 Task: Use the formula "EQ" in spreadsheet "Project protfolio".
Action: Mouse moved to (145, 86)
Screenshot: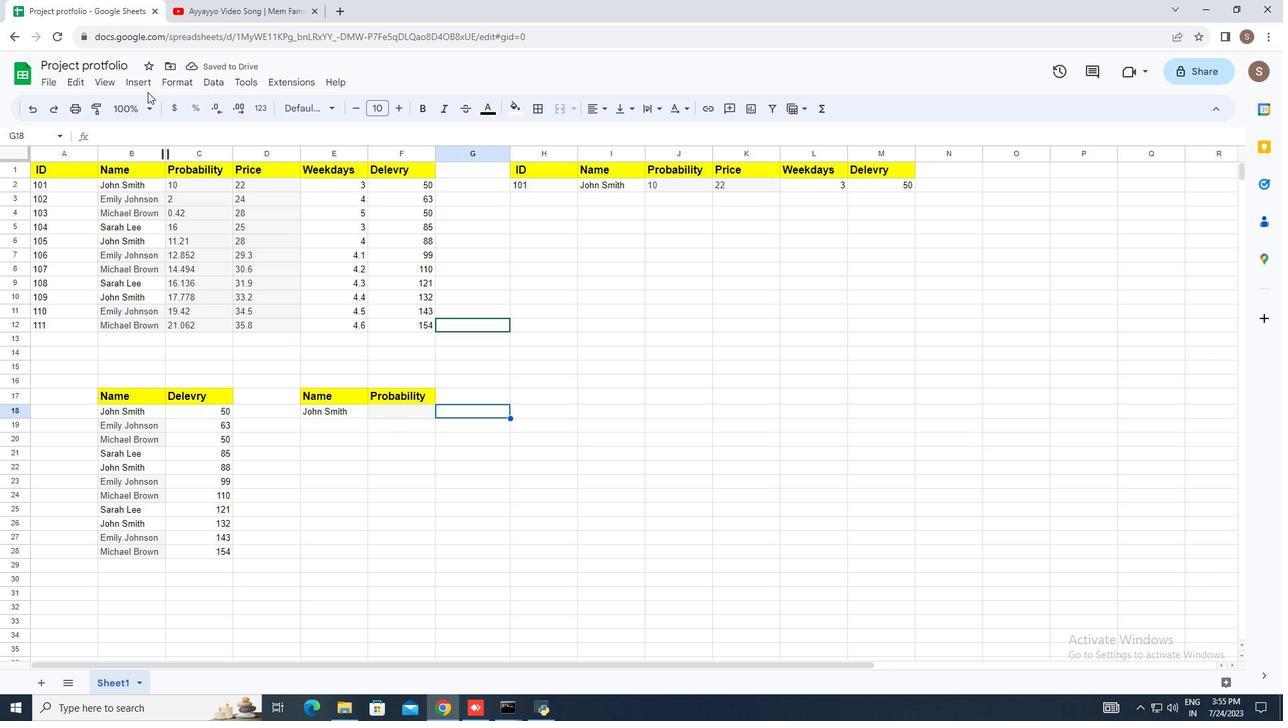 
Action: Mouse pressed left at (145, 86)
Screenshot: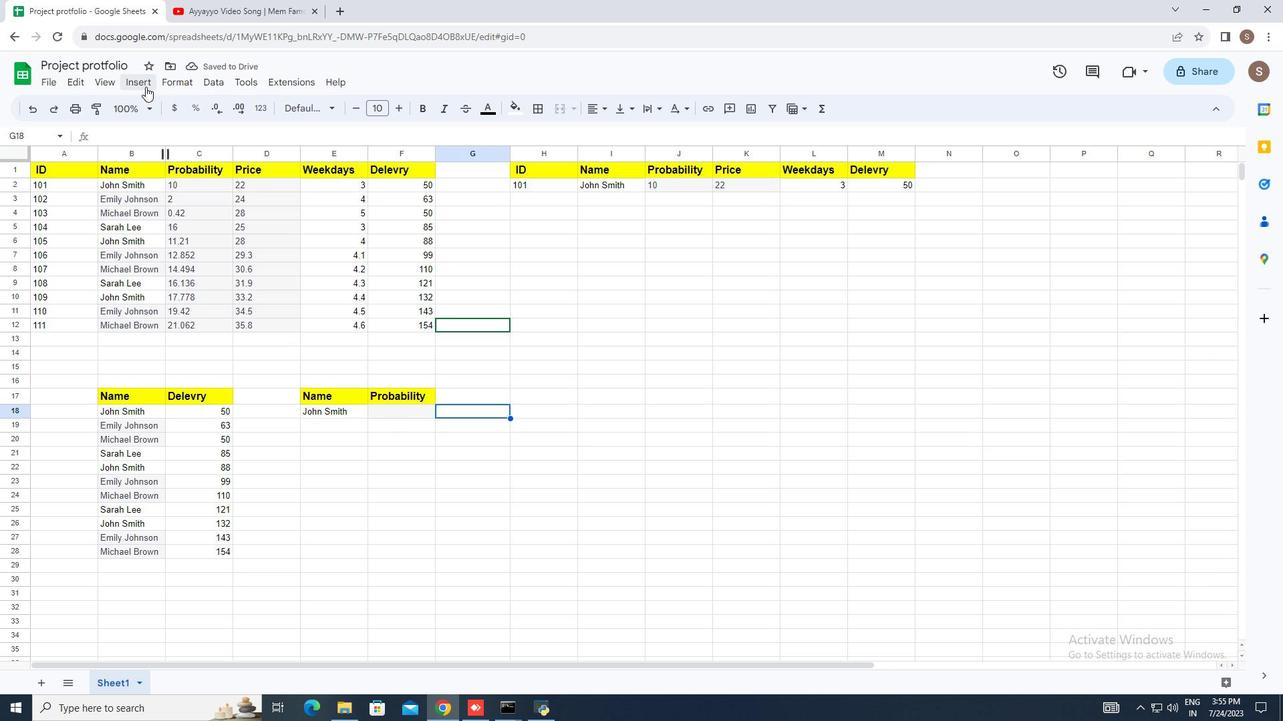 
Action: Mouse moved to (198, 316)
Screenshot: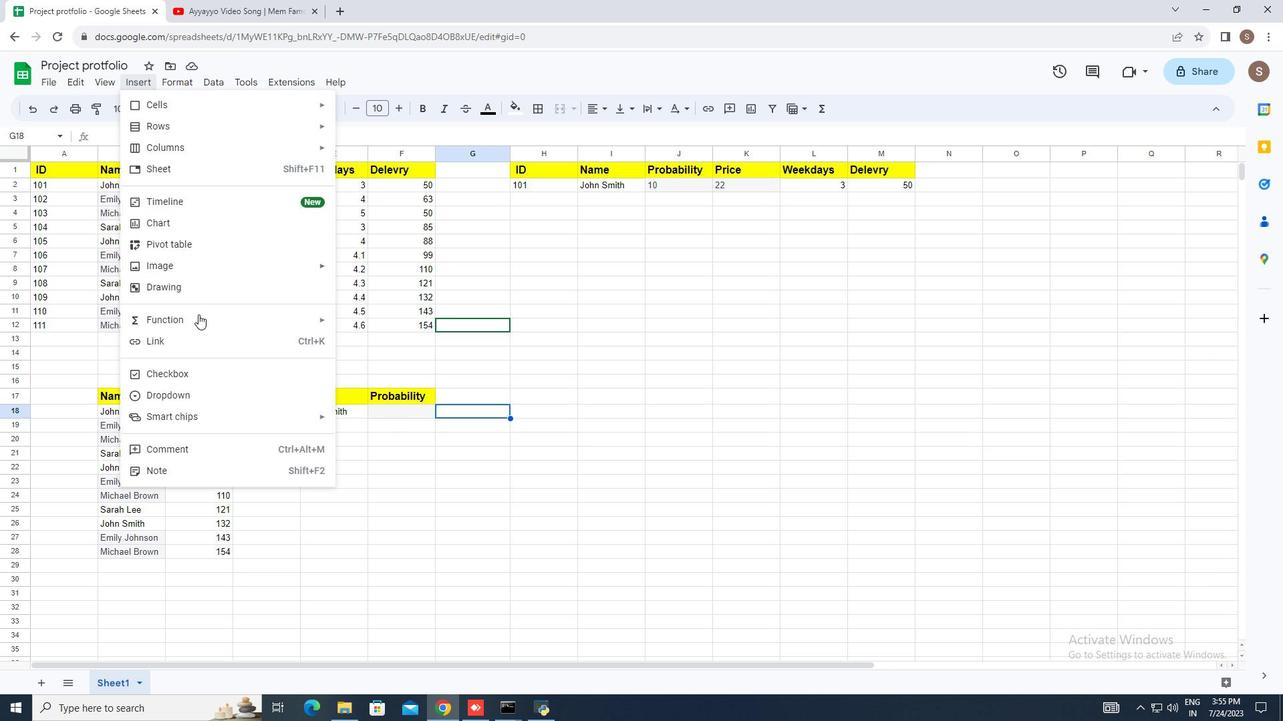
Action: Mouse pressed left at (198, 316)
Screenshot: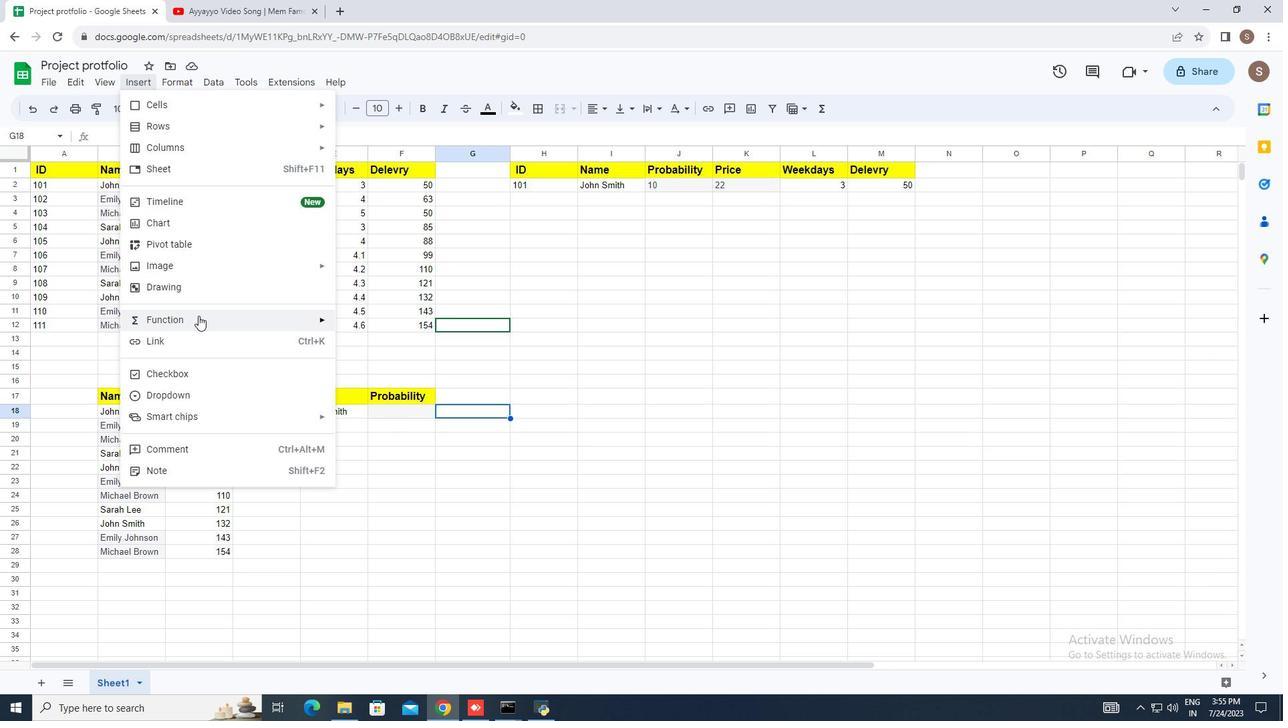 
Action: Mouse moved to (392, 300)
Screenshot: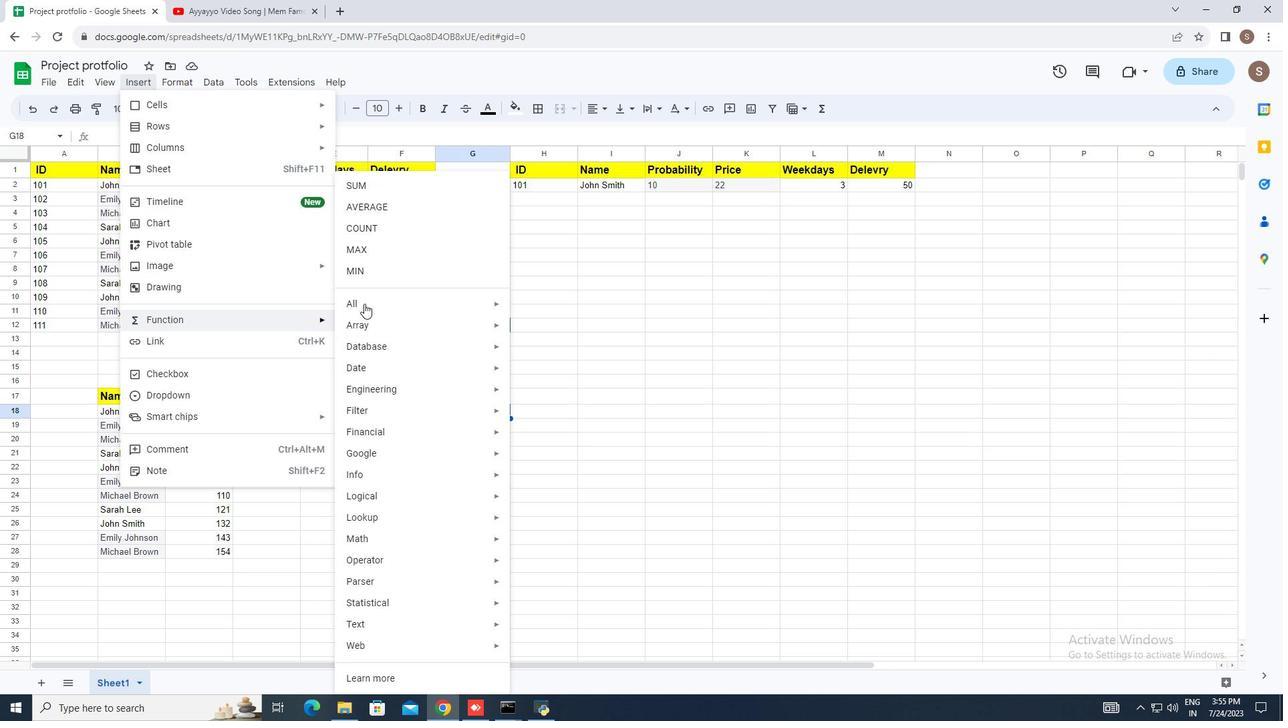 
Action: Mouse pressed left at (392, 300)
Screenshot: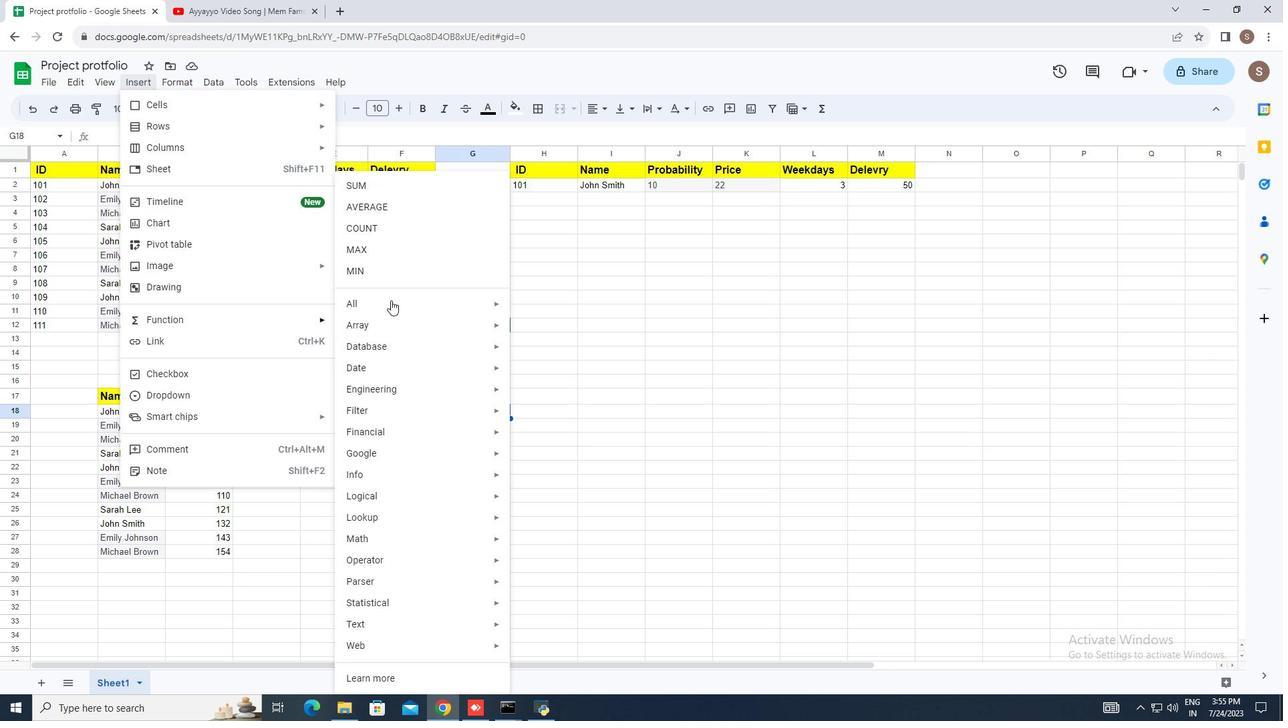 
Action: Mouse moved to (564, 221)
Screenshot: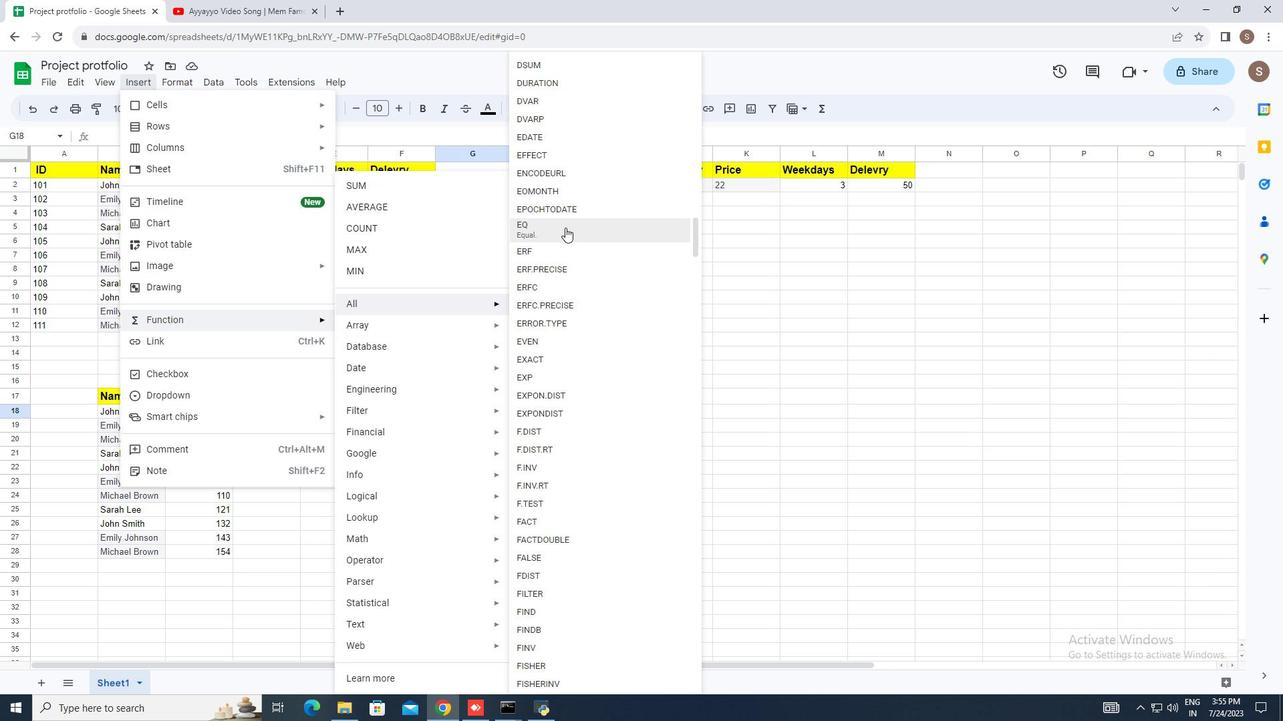 
Action: Mouse pressed left at (564, 221)
Screenshot: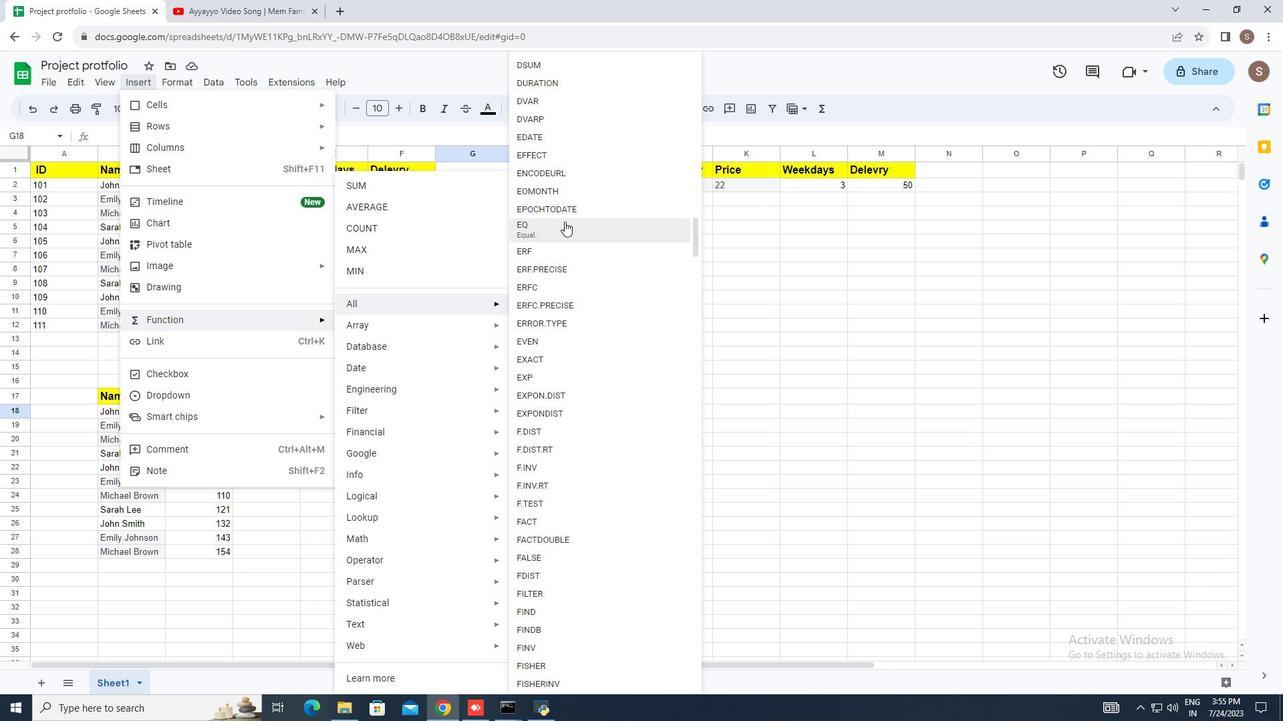 
Action: Mouse moved to (545, 387)
Screenshot: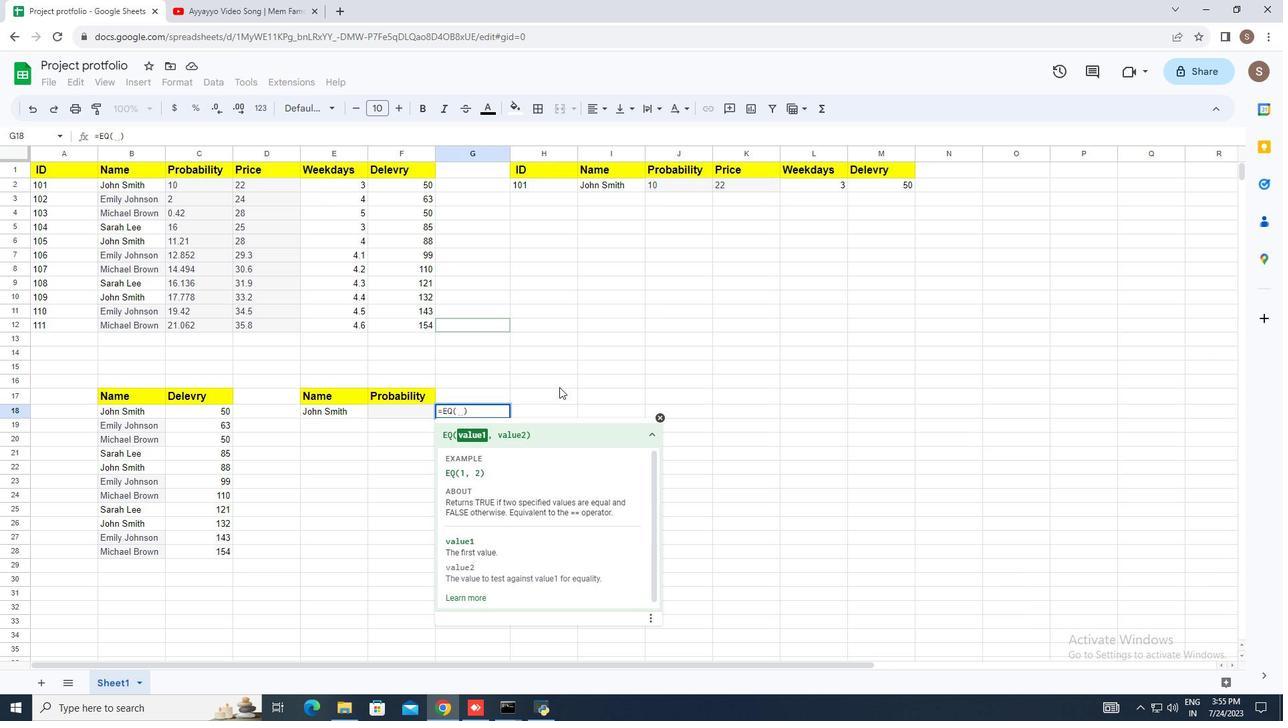 
Action: Key pressed 2,<Key.space>6<Key.enter>
Screenshot: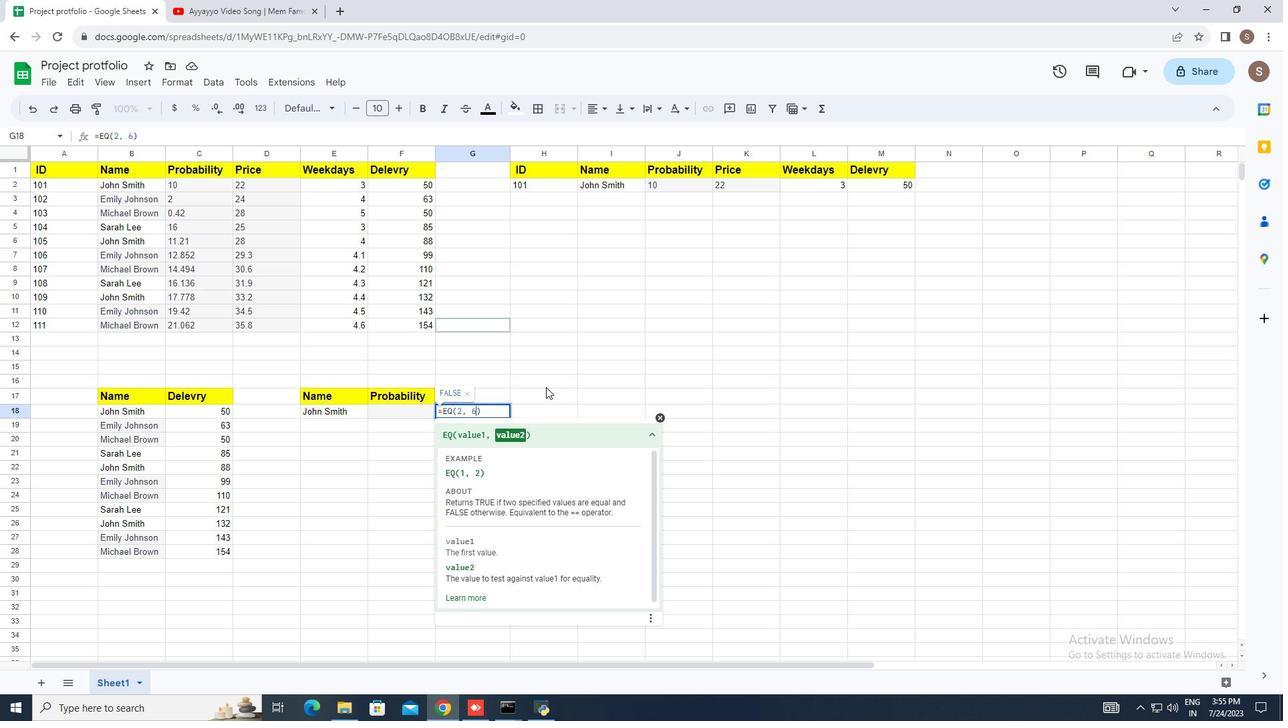 
